 Task: Create a task  Create a feature to schedule automatic backups of app data , assign it to team member softage.6@softage.net in the project TrueLine and update the status of the task to  Off Track , set the priority of the task to Medium.
Action: Mouse moved to (60, 534)
Screenshot: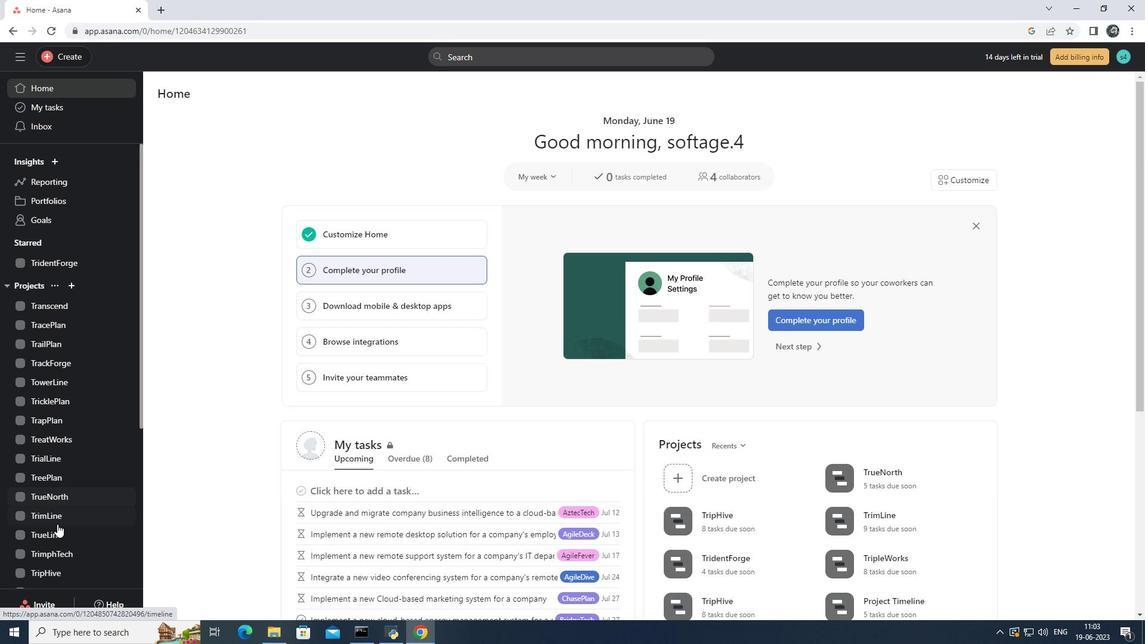
Action: Mouse pressed left at (60, 534)
Screenshot: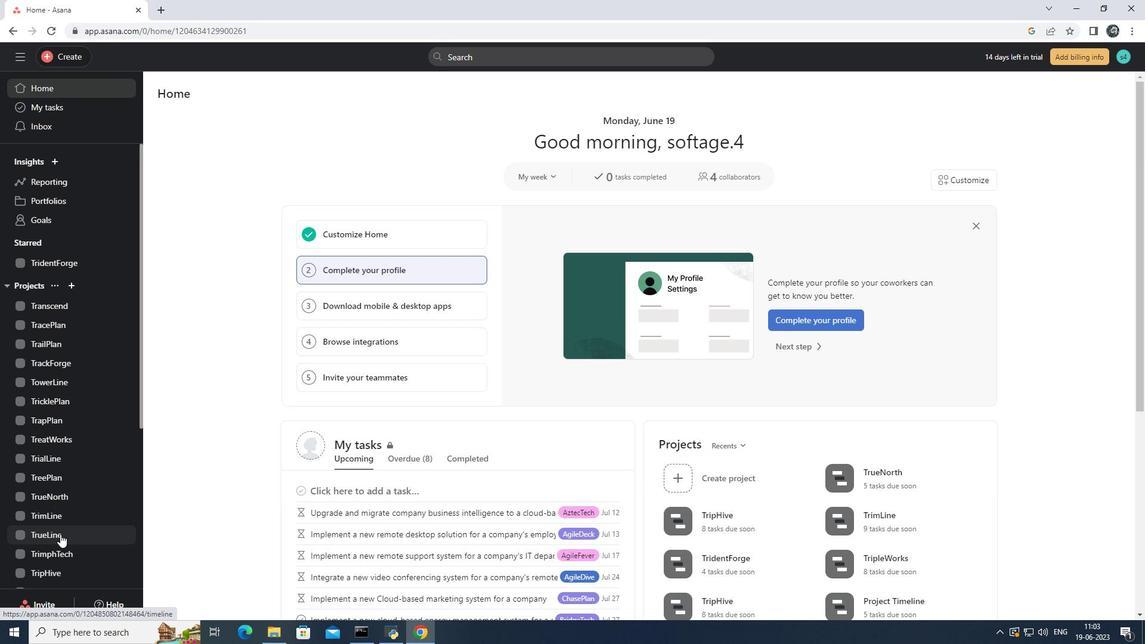 
Action: Mouse moved to (185, 146)
Screenshot: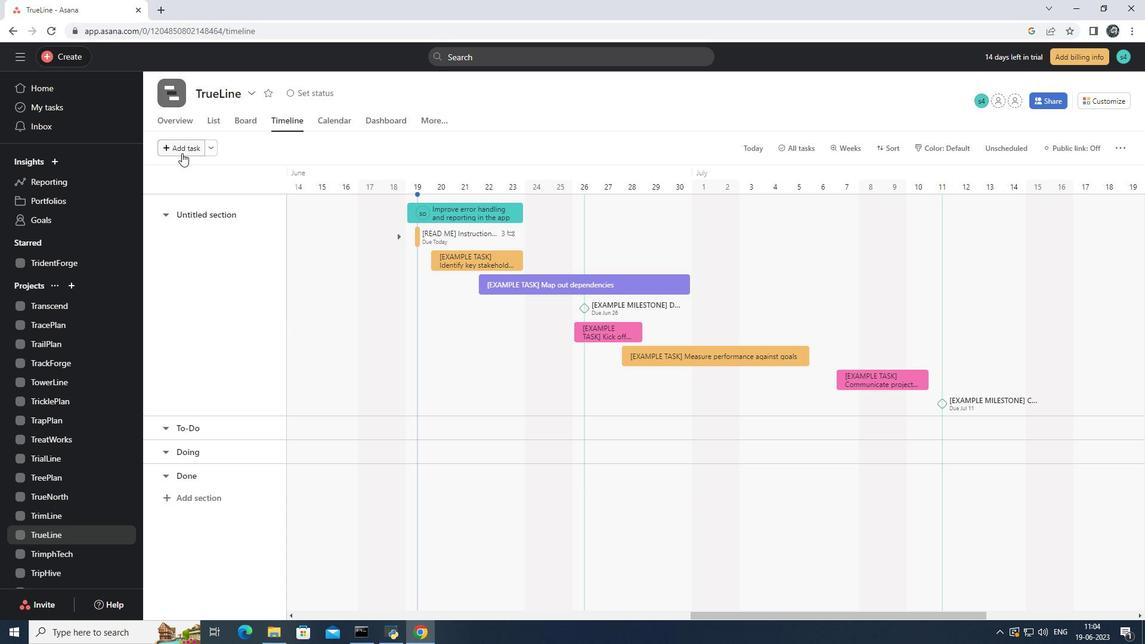 
Action: Mouse pressed left at (185, 146)
Screenshot: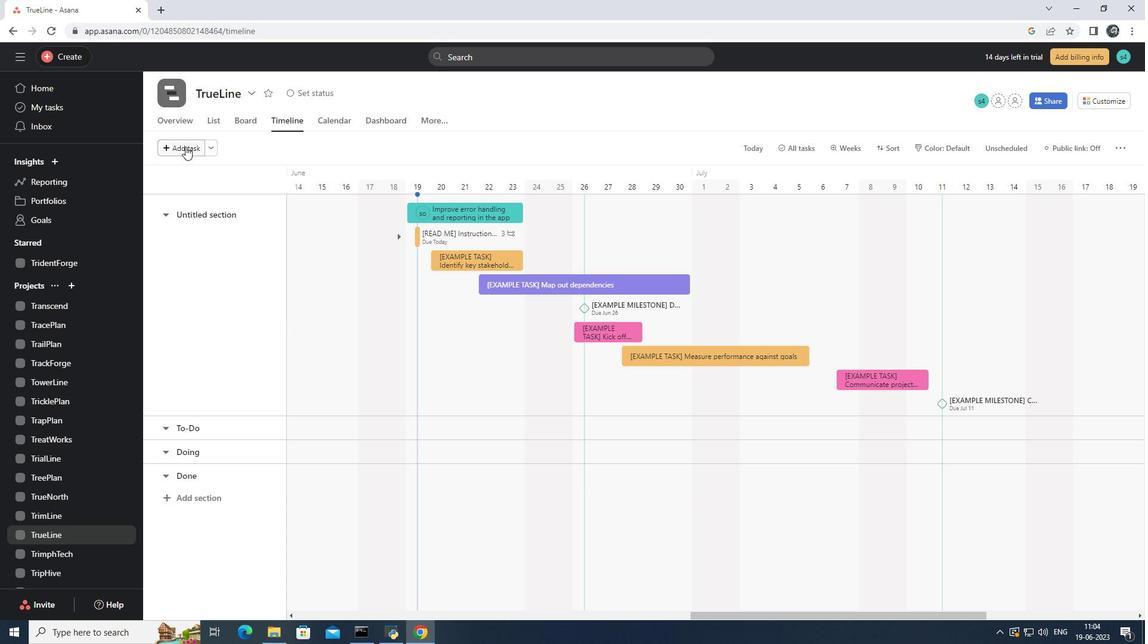 
Action: Mouse moved to (429, 216)
Screenshot: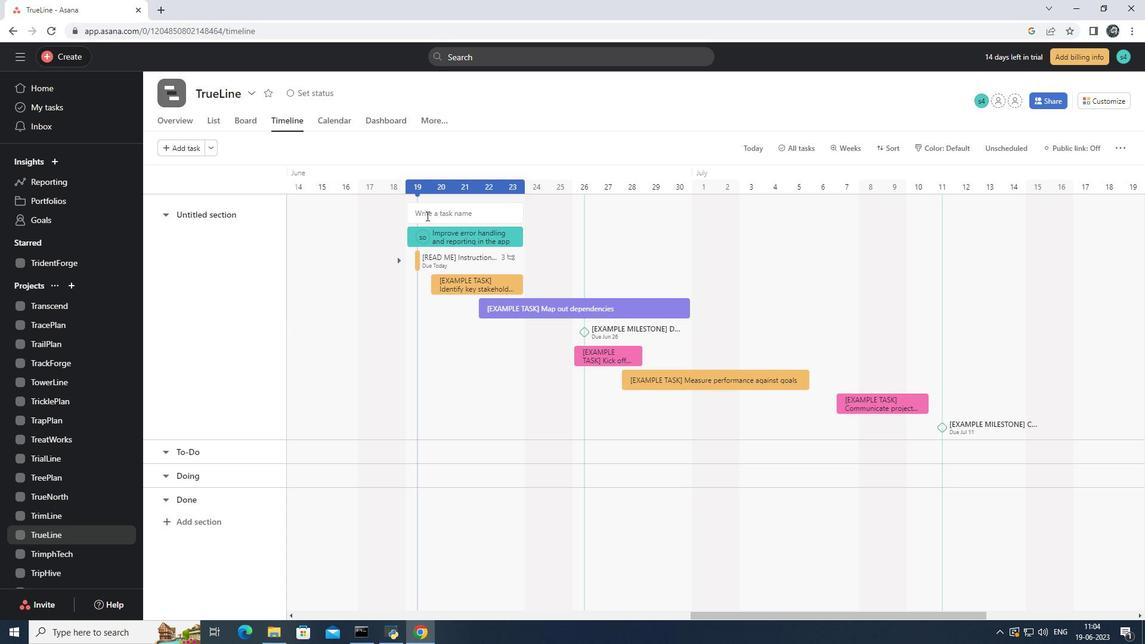
Action: Mouse pressed left at (429, 216)
Screenshot: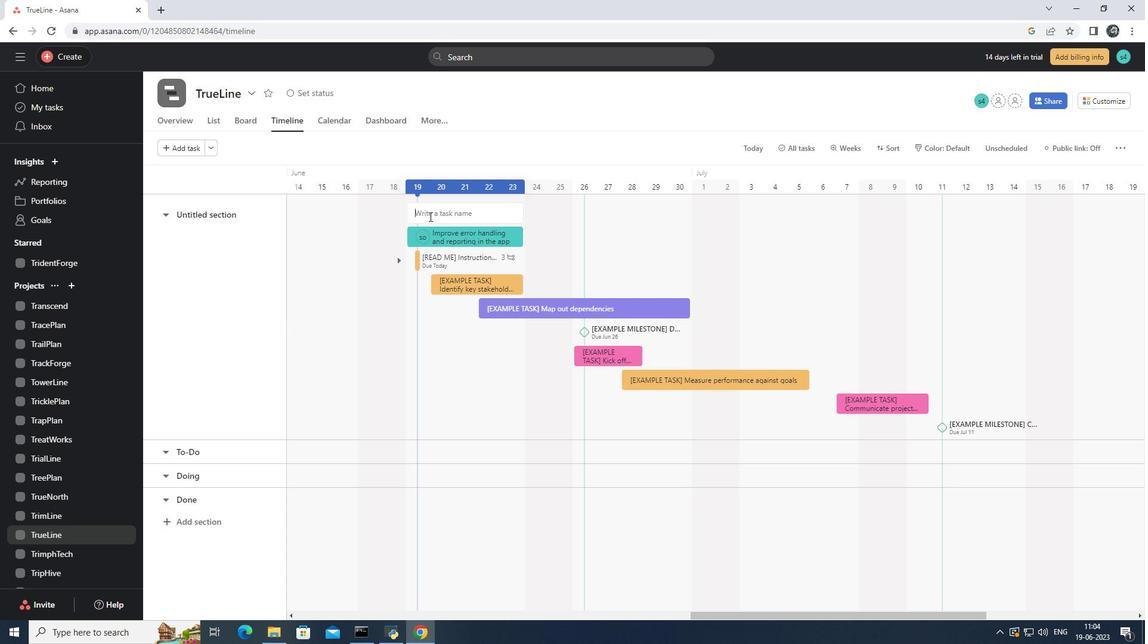
Action: Mouse moved to (432, 216)
Screenshot: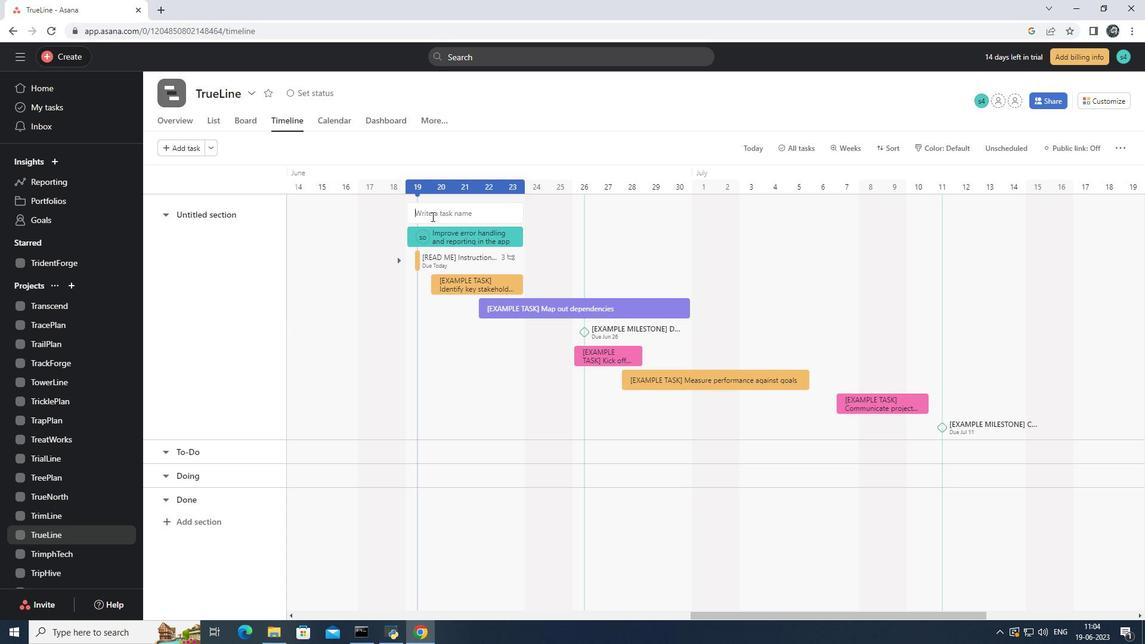 
Action: Key pressed <Key.shift>Create<Key.space>a<Key.space>feature<Key.space>to<Key.space>schedule<Key.space>automatic<Key.space>backi<Key.backspace>ups<Key.space>of<Key.space>app<Key.space>data<Key.enter>
Screenshot: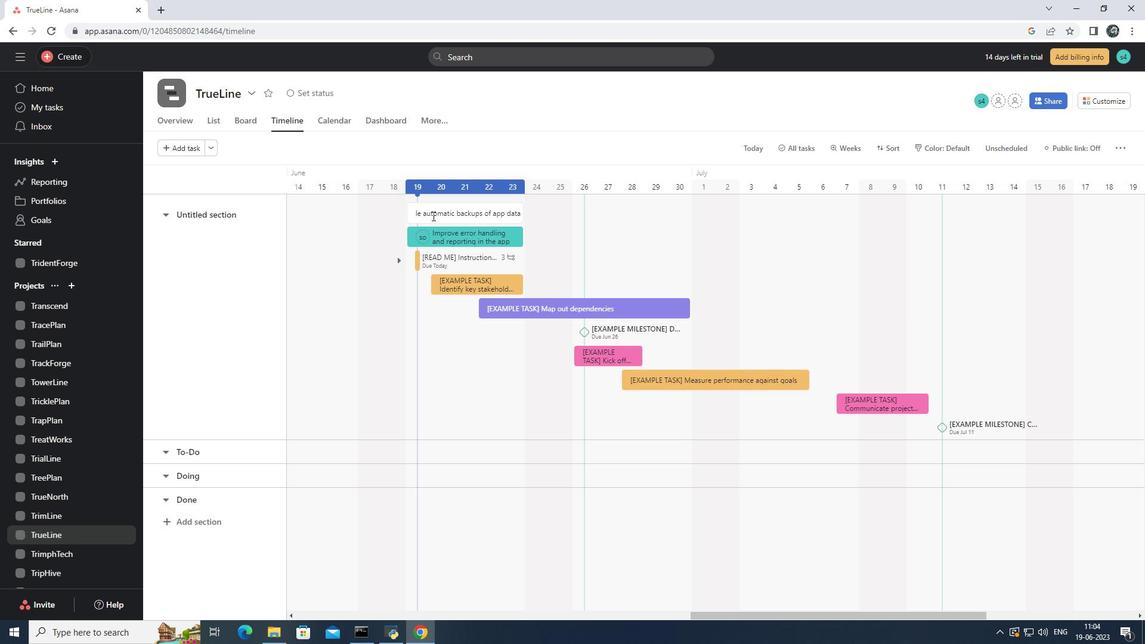 
Action: Mouse pressed left at (432, 216)
Screenshot: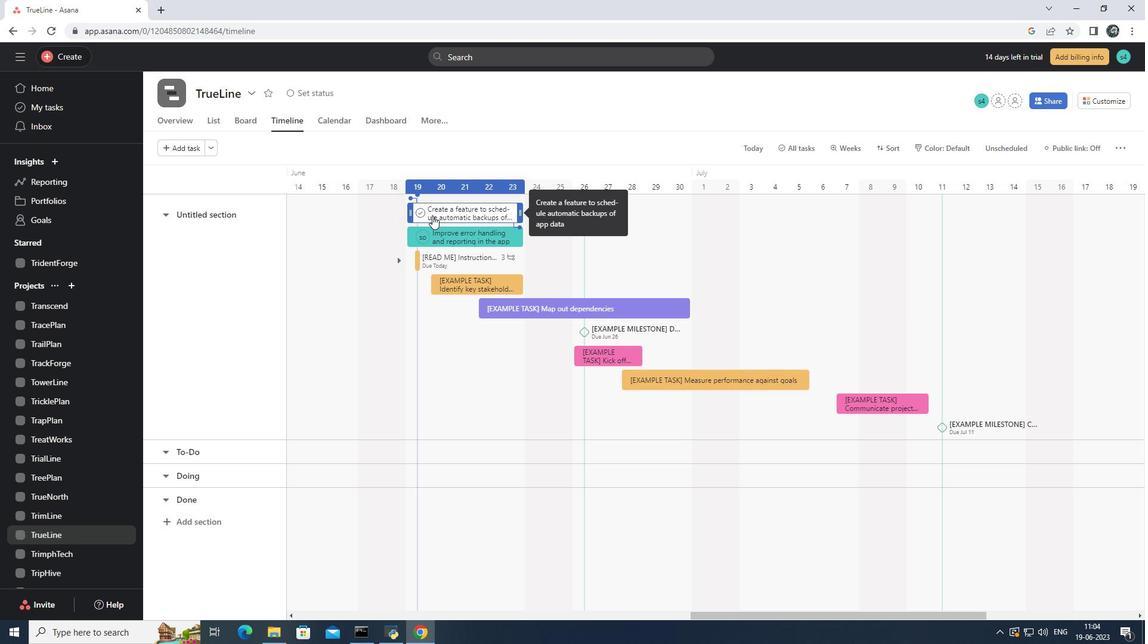 
Action: Mouse moved to (847, 233)
Screenshot: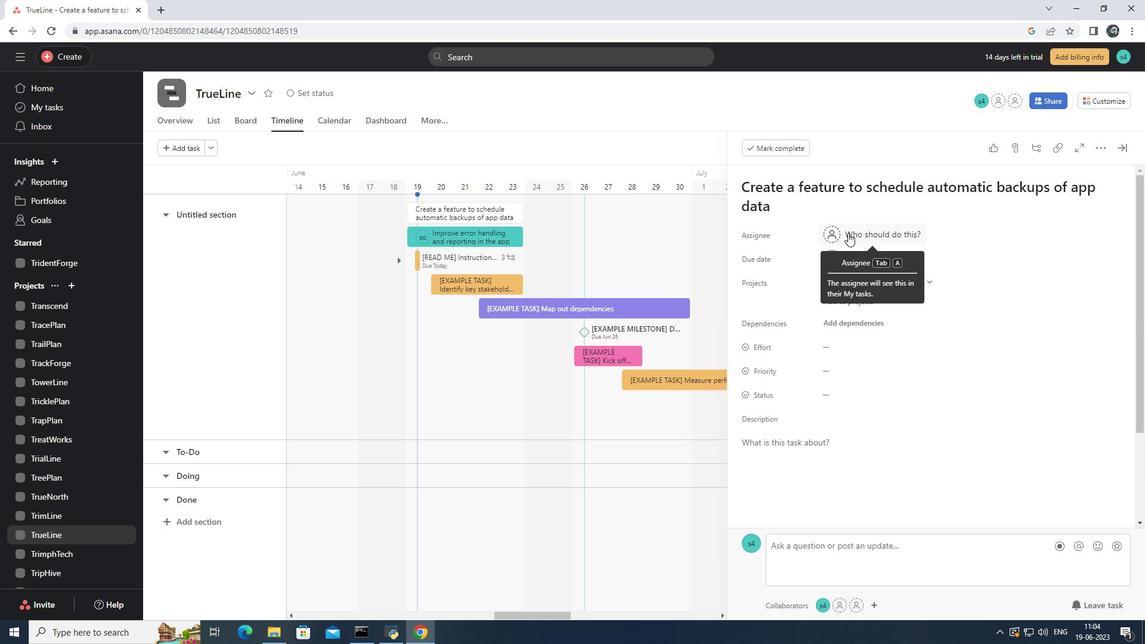 
Action: Mouse pressed left at (847, 233)
Screenshot: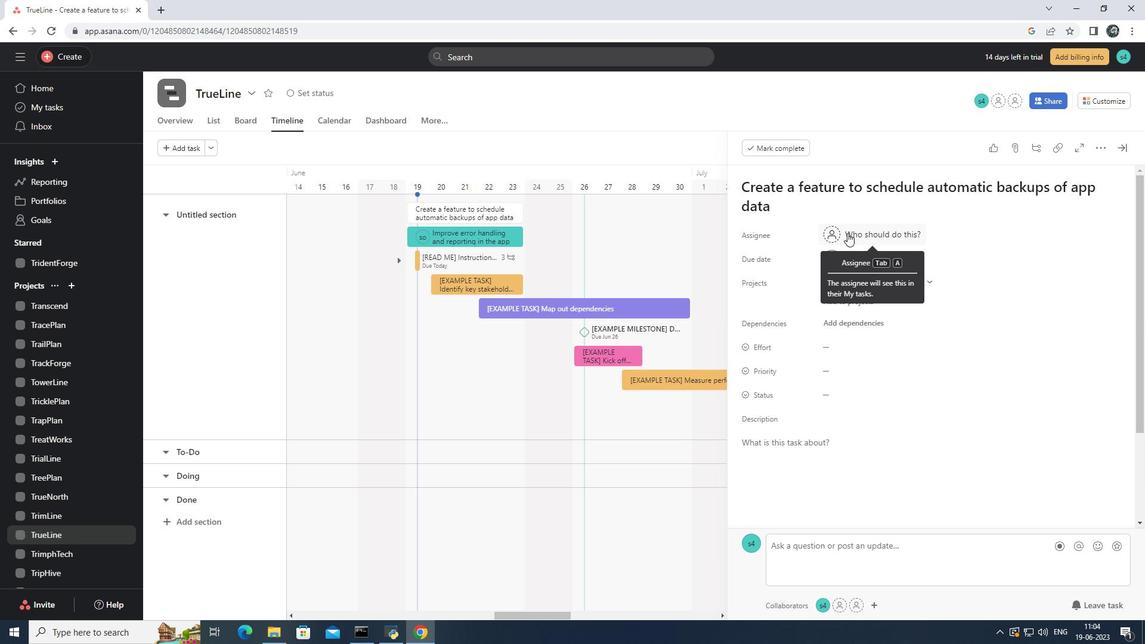 
Action: Key pressed softage.8<Key.shift>@<Key.backspace><Key.backspace>6<Key.shift>@softage.net<Key.enter>
Screenshot: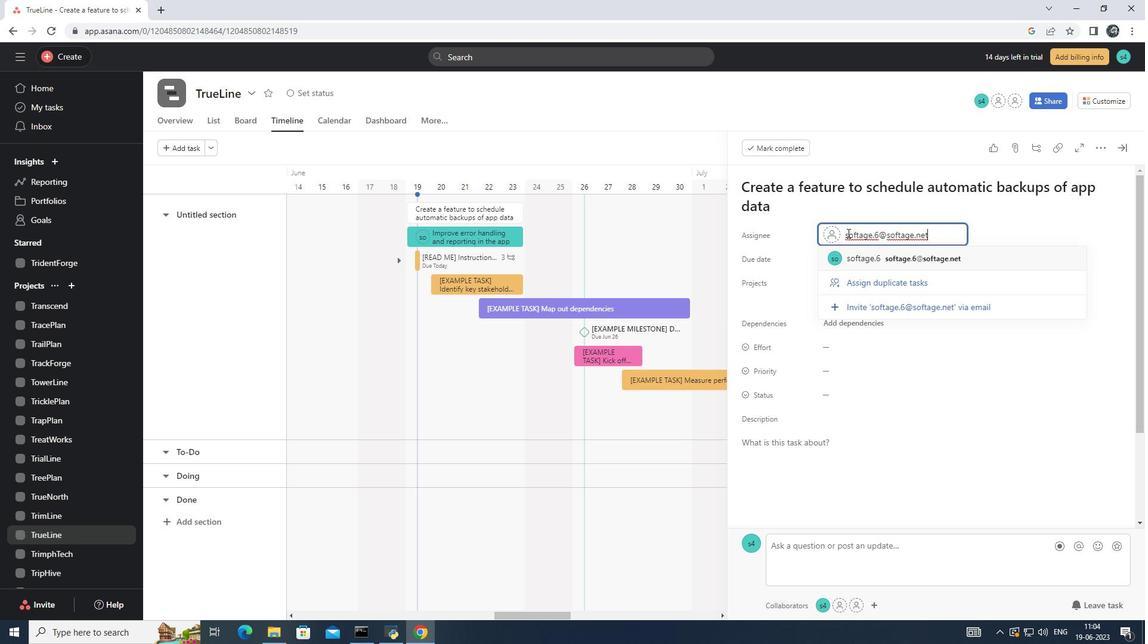 
Action: Mouse moved to (849, 396)
Screenshot: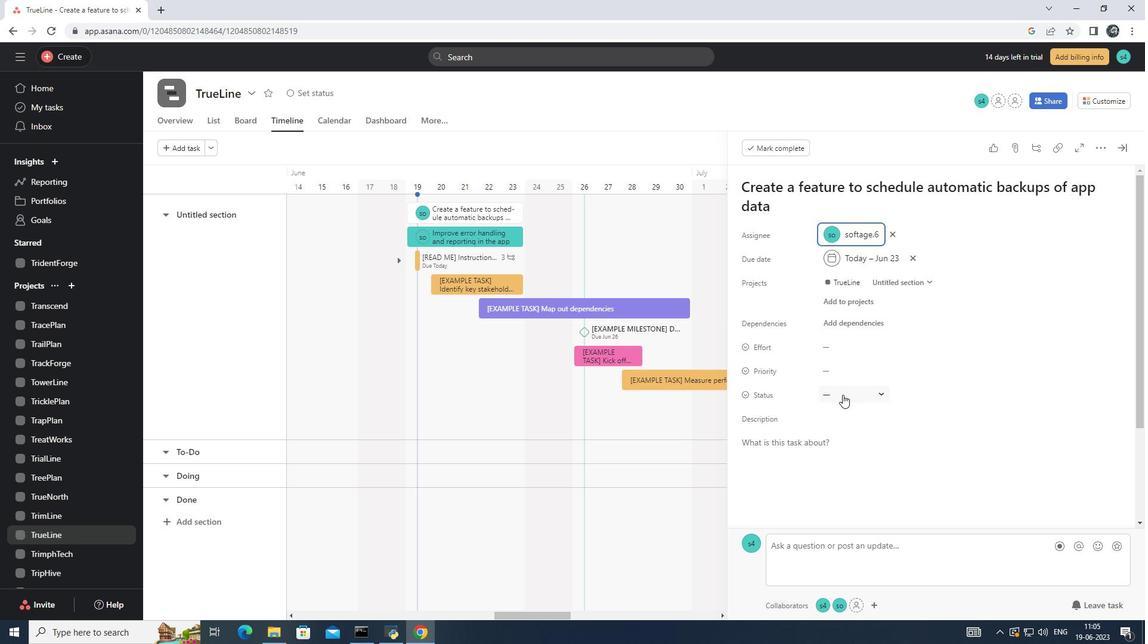 
Action: Mouse pressed left at (849, 396)
Screenshot: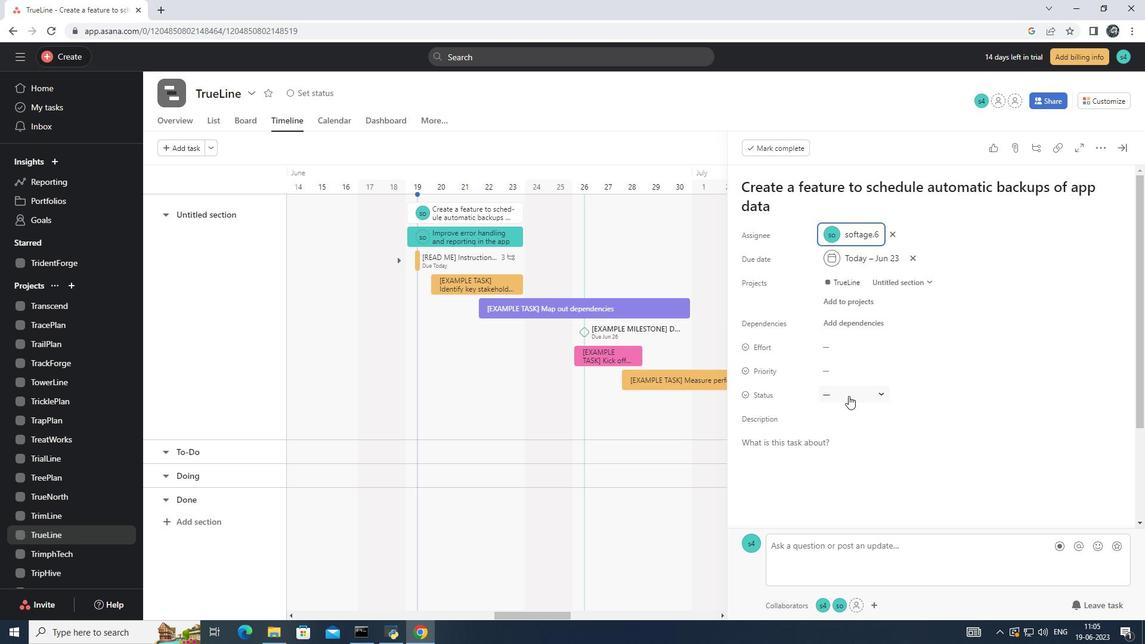 
Action: Mouse moved to (889, 474)
Screenshot: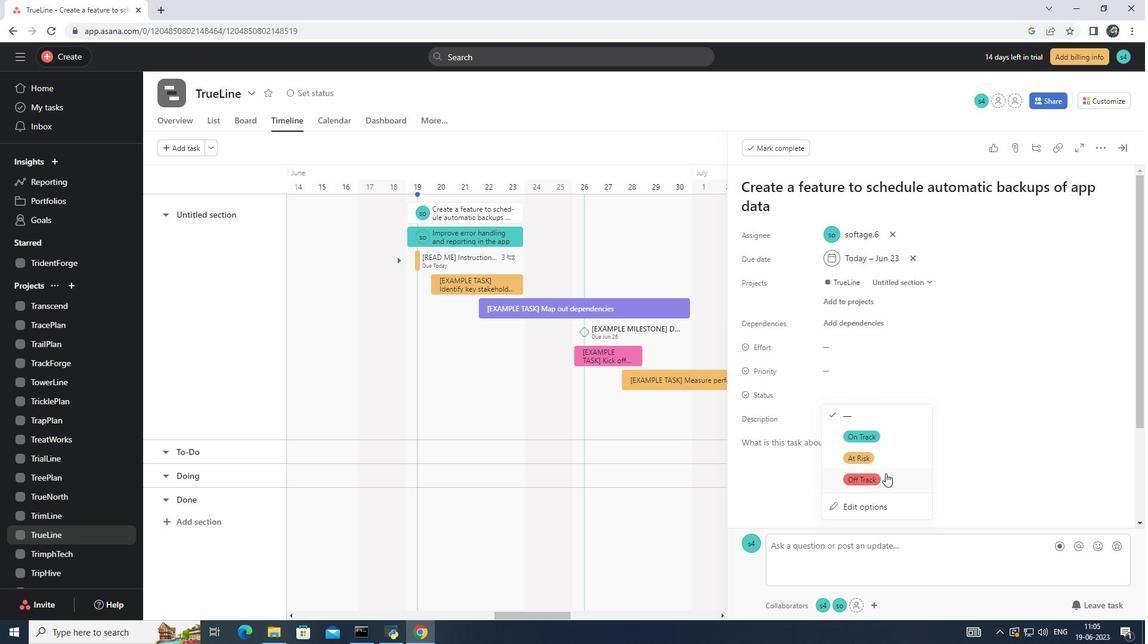 
Action: Mouse pressed left at (889, 474)
Screenshot: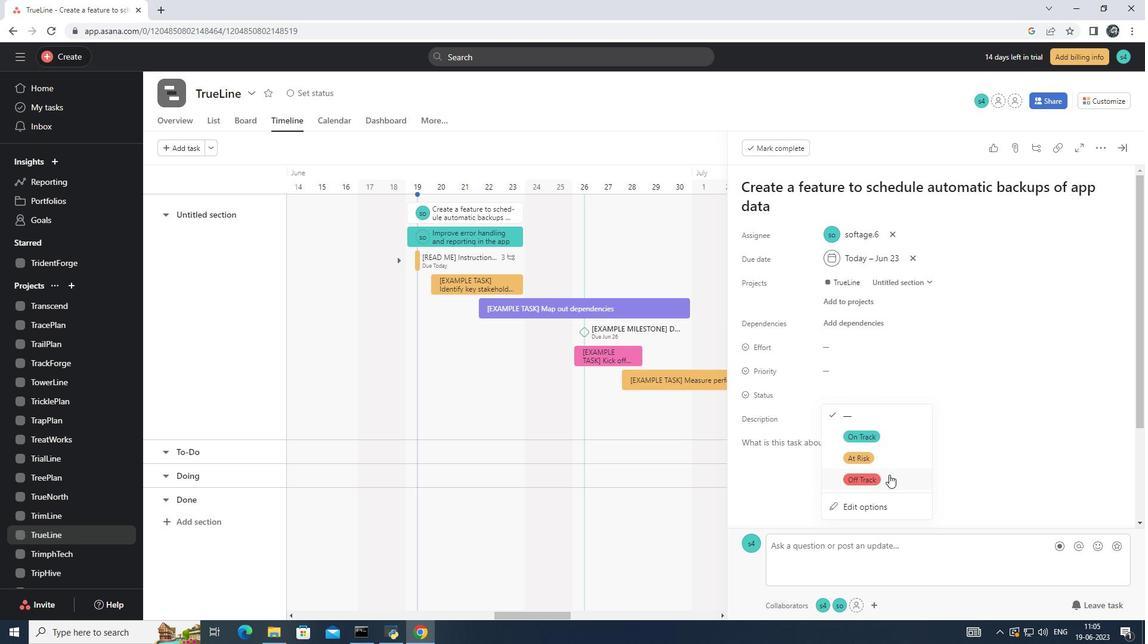 
Action: Mouse moved to (856, 369)
Screenshot: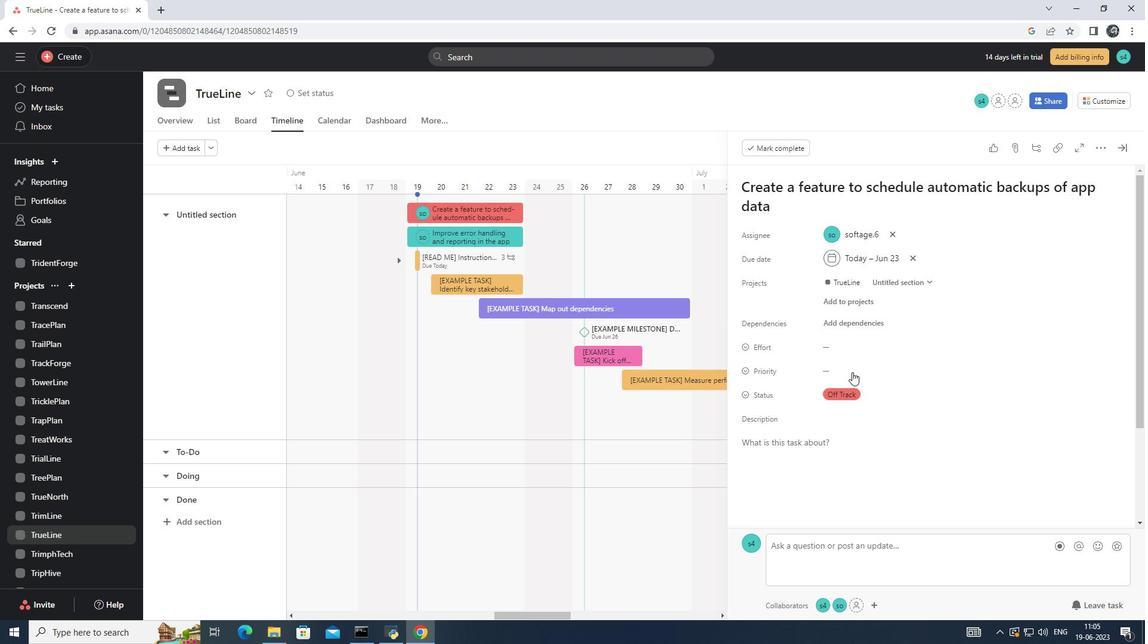 
Action: Mouse pressed left at (856, 369)
Screenshot: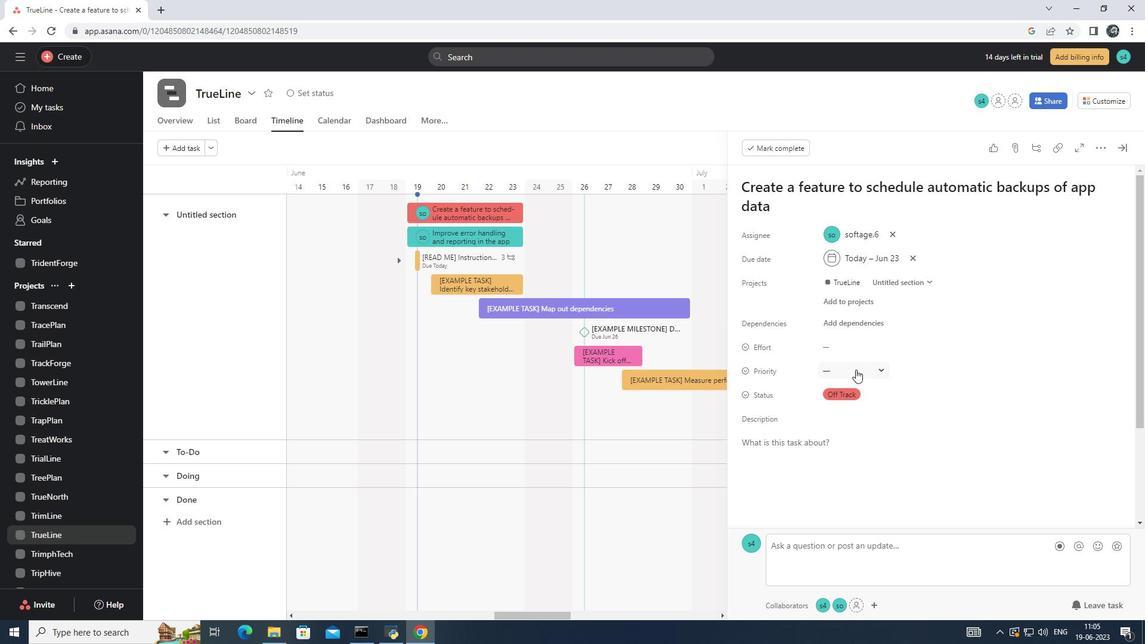 
Action: Mouse moved to (886, 432)
Screenshot: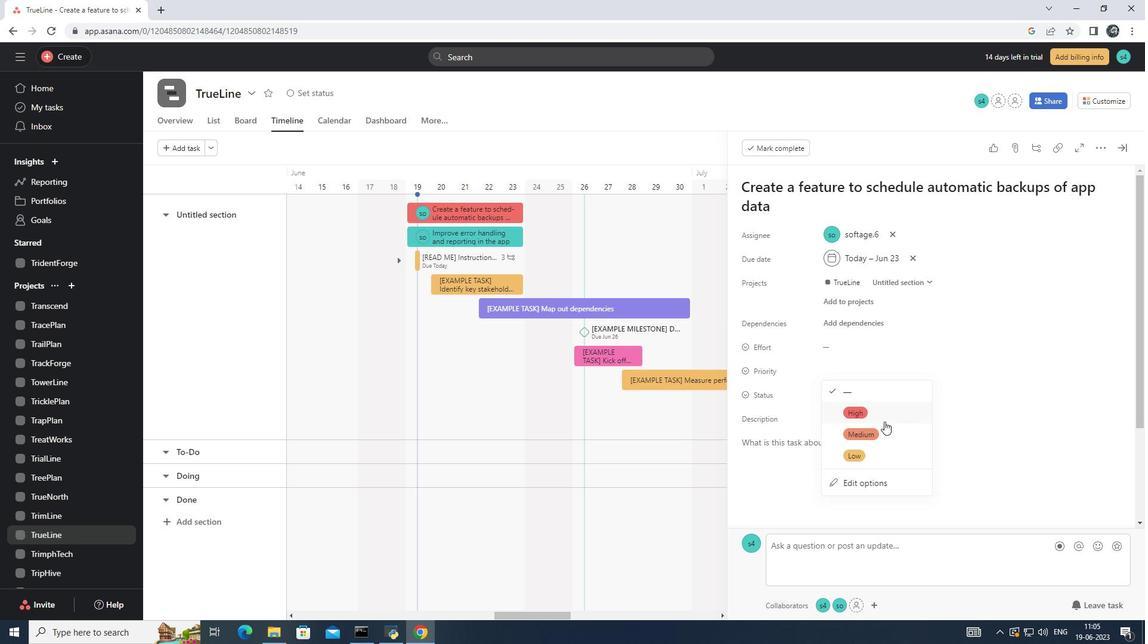 
Action: Mouse pressed left at (886, 432)
Screenshot: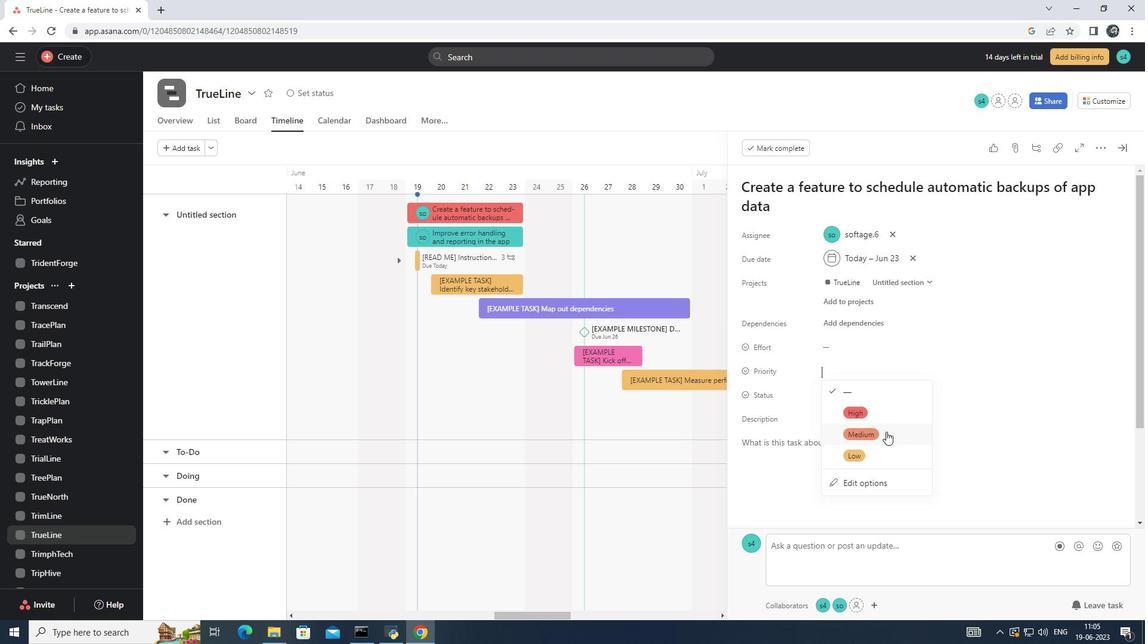 
Action: Mouse moved to (875, 380)
Screenshot: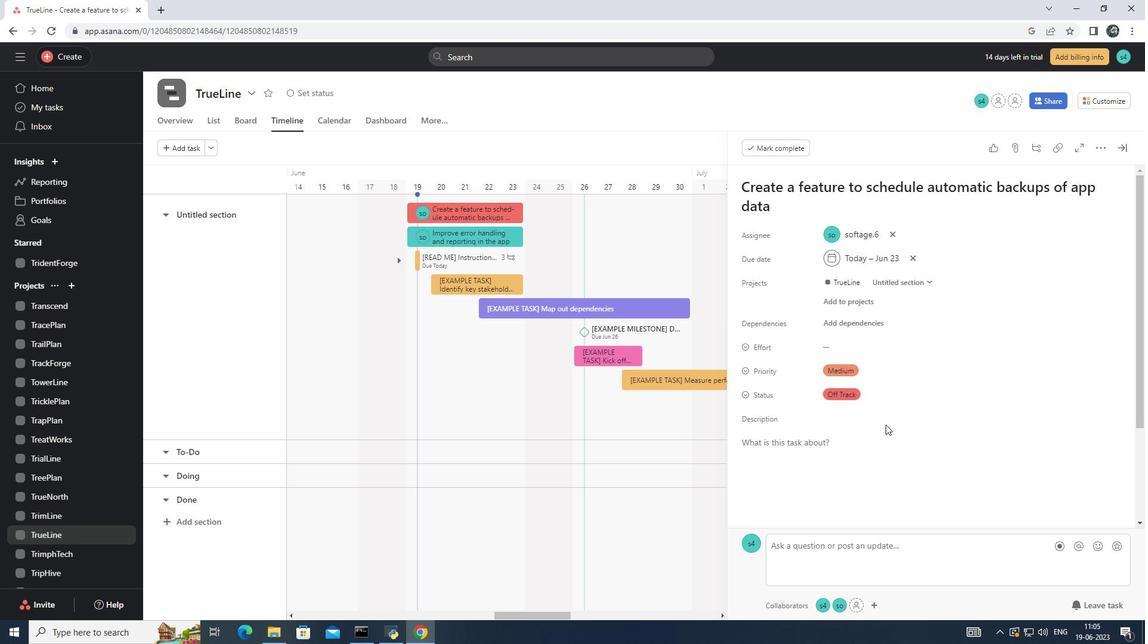 
